Task: In the  document people.doc ,insert the clipart between heading and points ' search for yoga ' and adjust the shape height to  '3..4''
Action: Mouse moved to (368, 192)
Screenshot: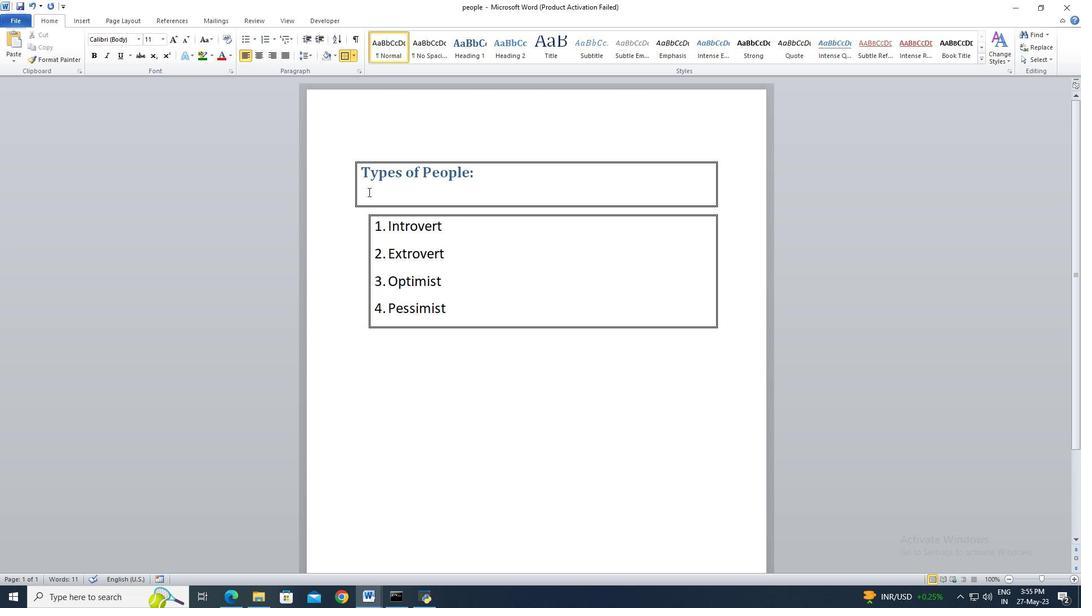 
Action: Mouse pressed left at (368, 192)
Screenshot: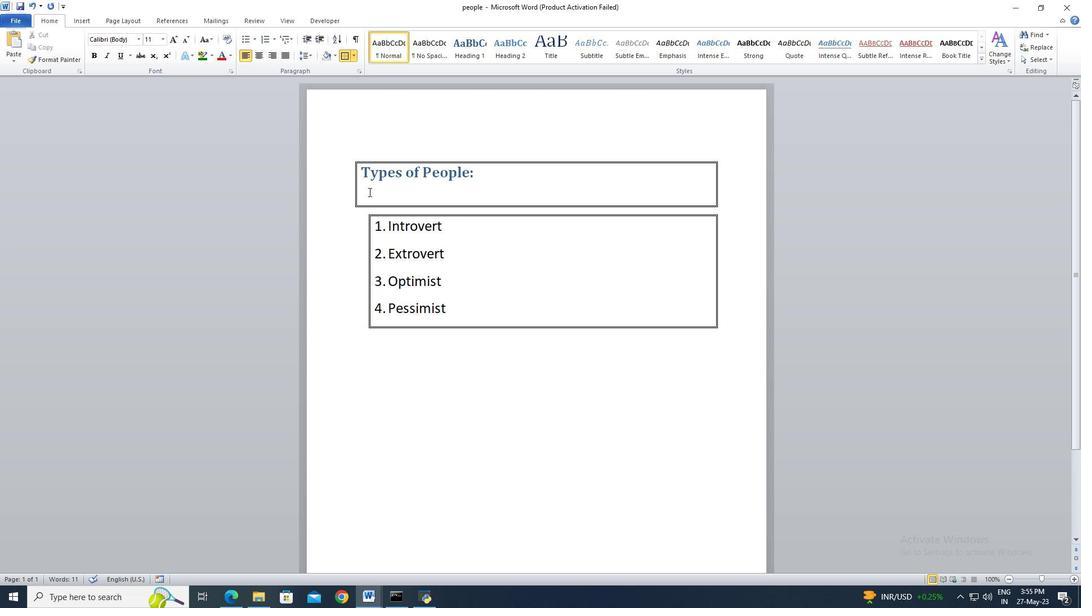 
Action: Key pressed <Key.left>
Screenshot: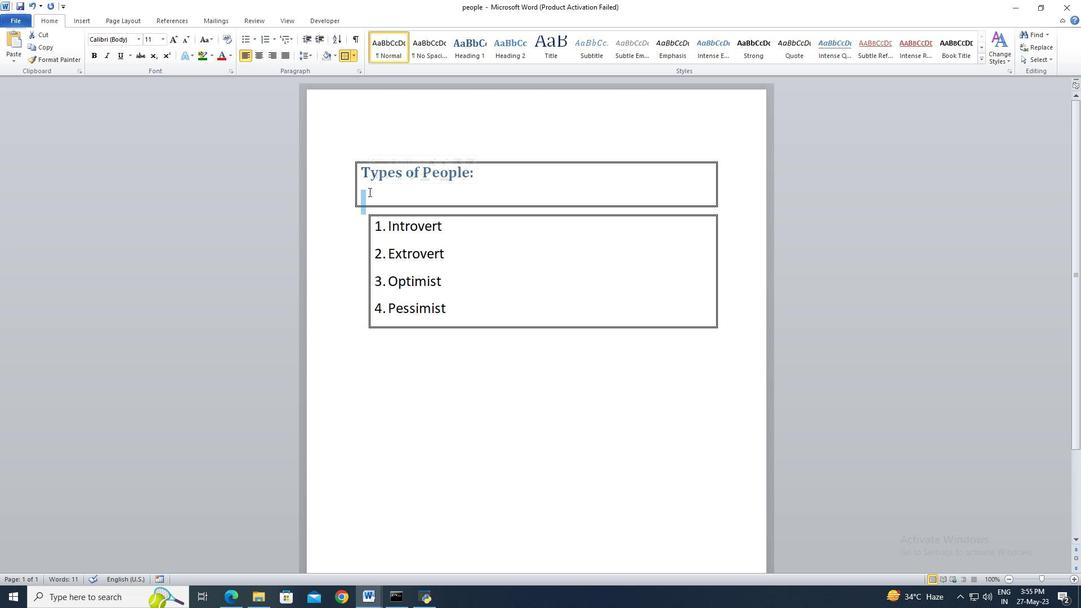 
Action: Mouse moved to (82, 25)
Screenshot: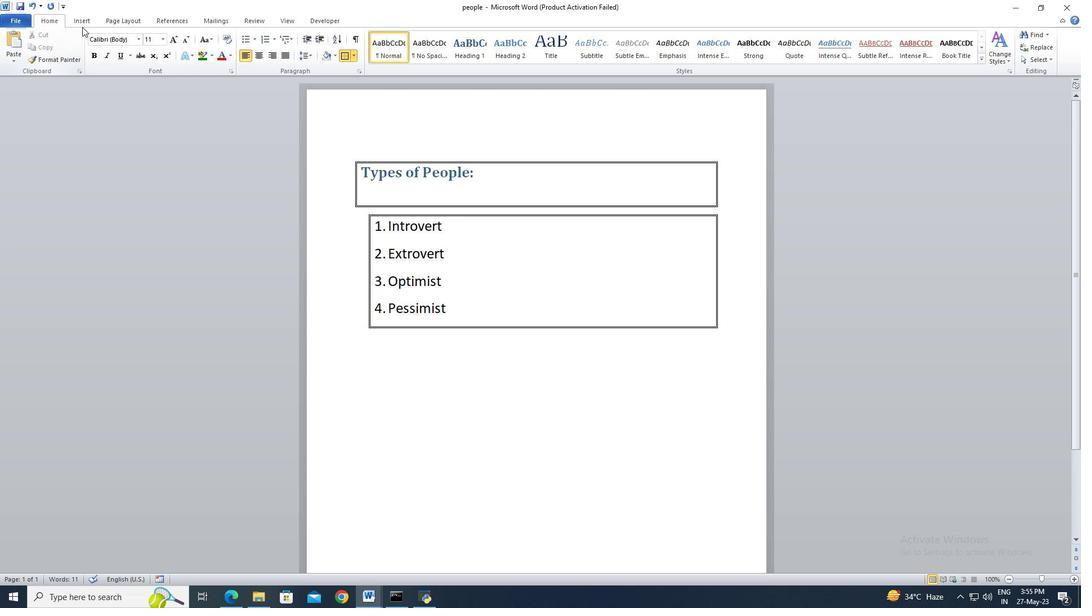 
Action: Mouse pressed left at (82, 25)
Screenshot: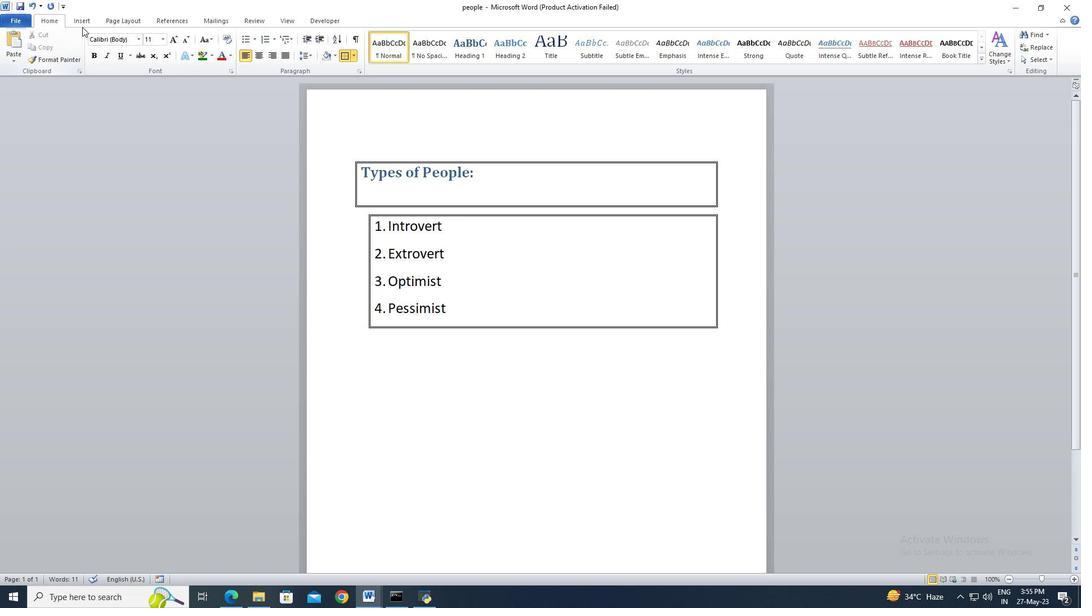 
Action: Mouse moved to (138, 60)
Screenshot: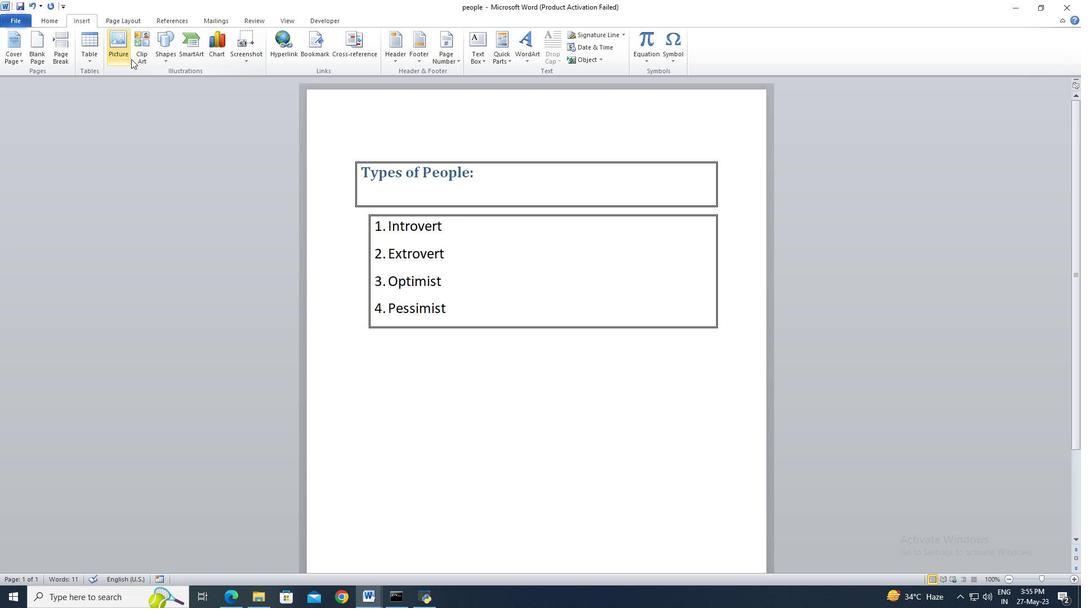 
Action: Mouse pressed left at (138, 60)
Screenshot: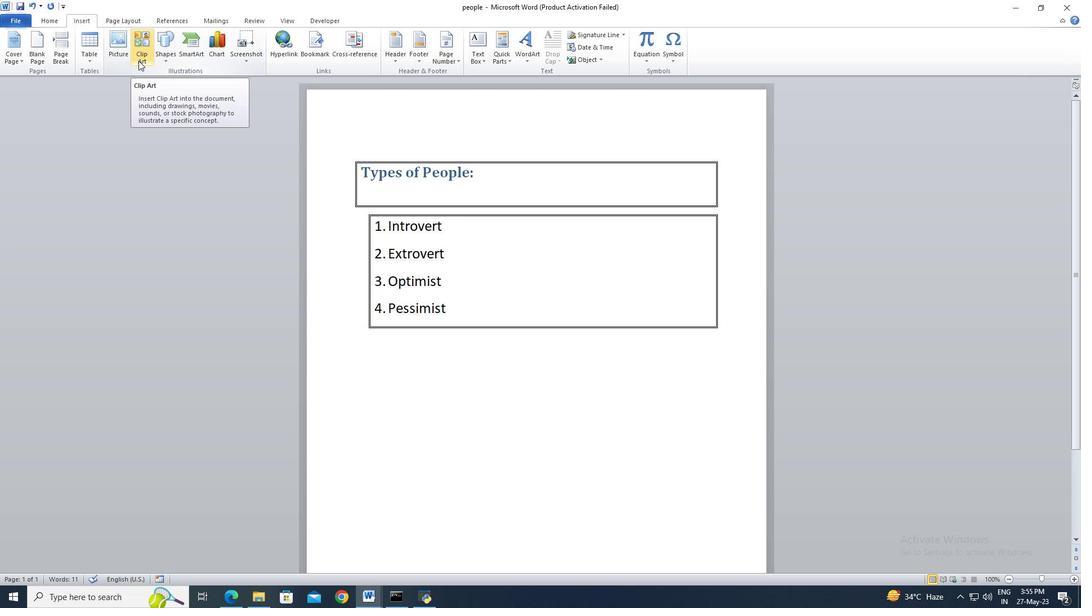 
Action: Mouse moved to (952, 111)
Screenshot: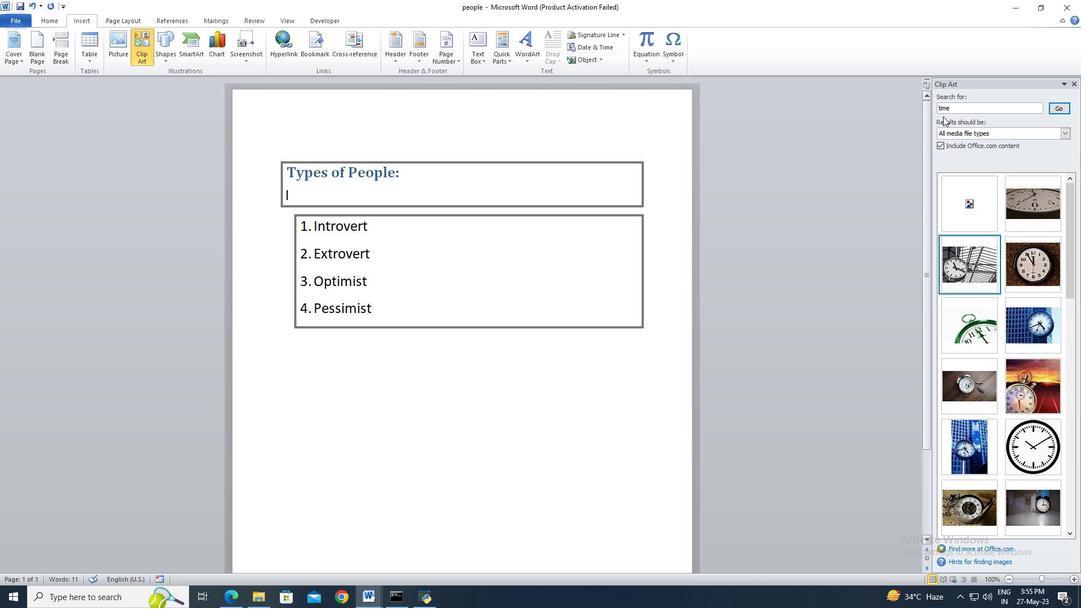 
Action: Mouse pressed left at (952, 111)
Screenshot: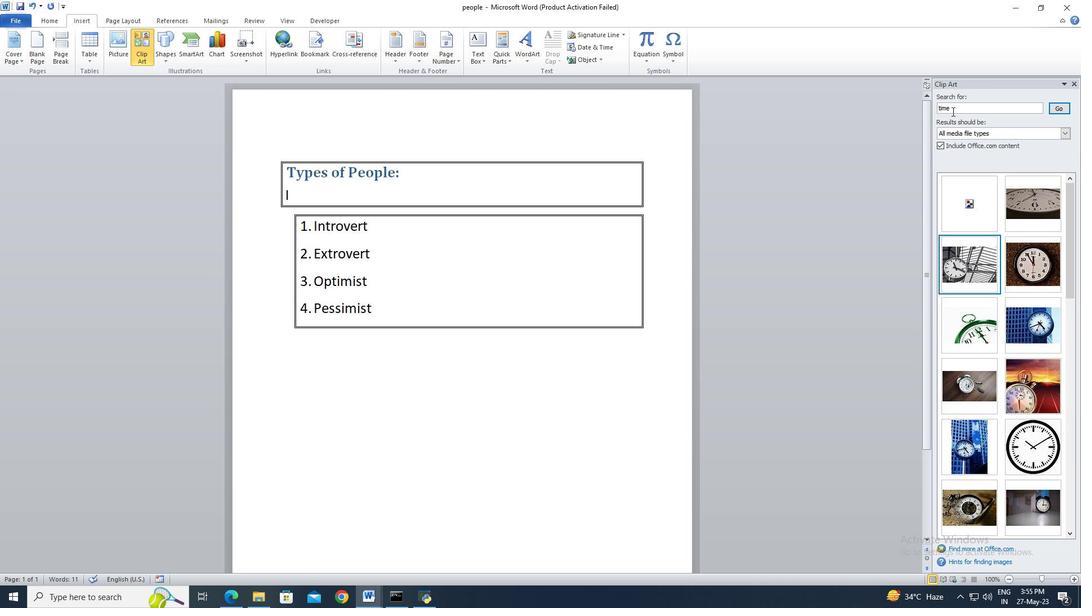 
Action: Mouse moved to (764, 76)
Screenshot: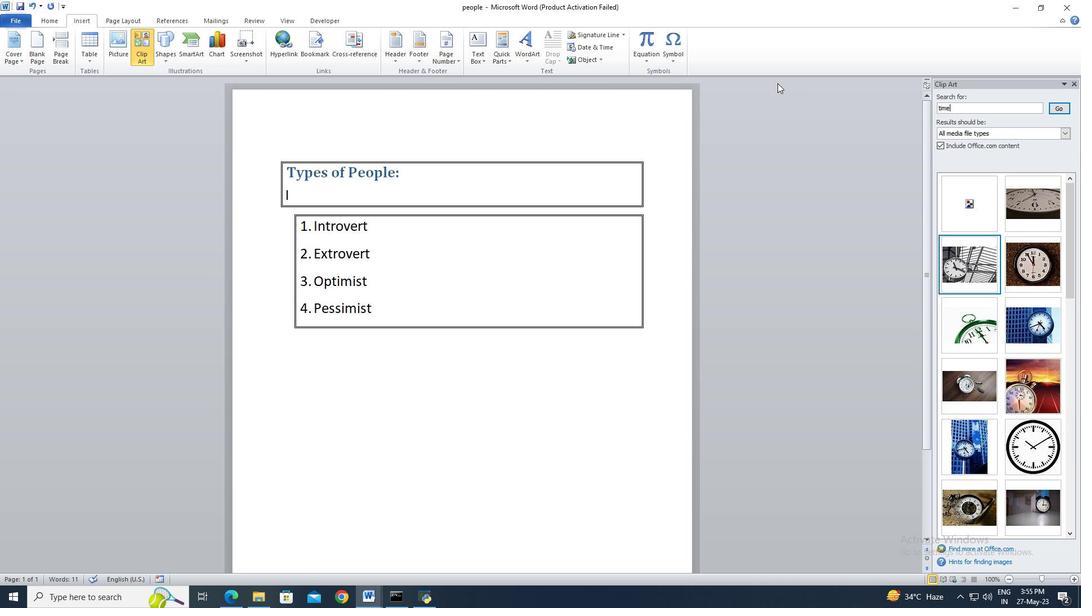 
Action: Key pressed ctrl+A<Key.delete>
Screenshot: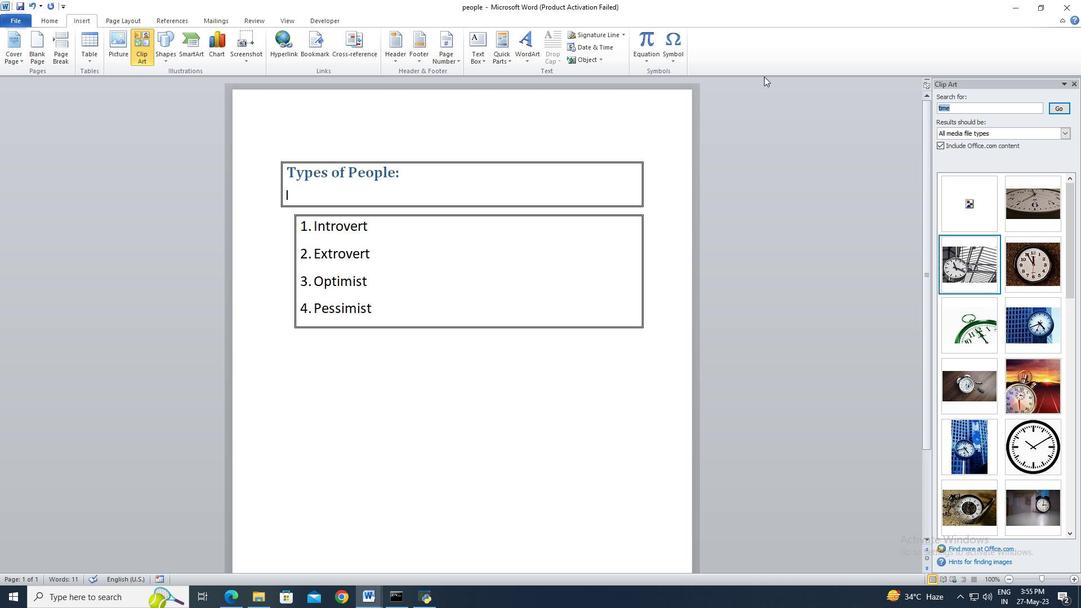 
Action: Mouse moved to (763, 76)
Screenshot: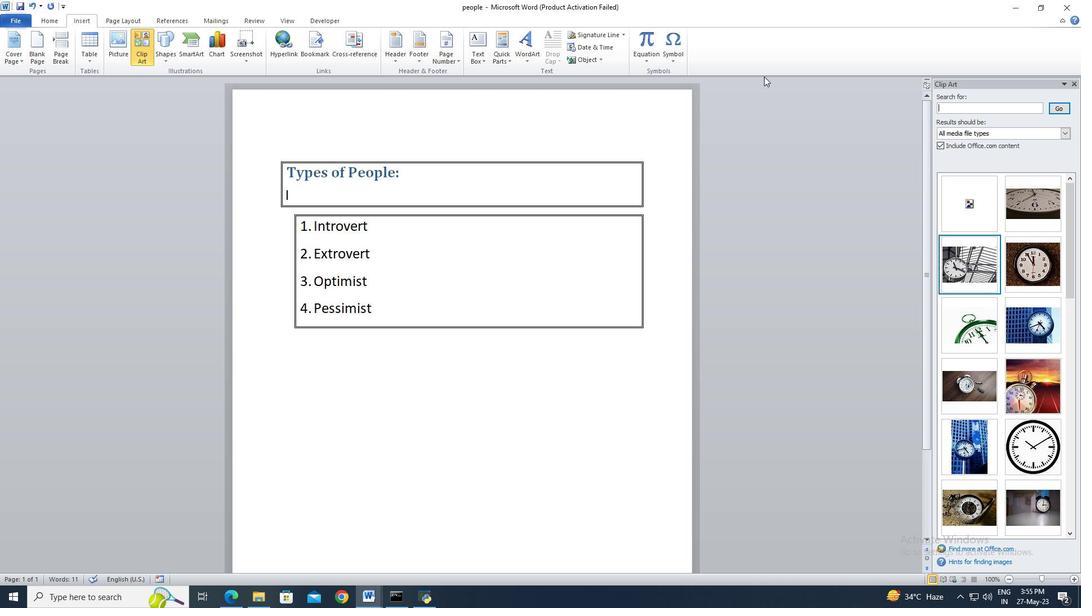
Action: Key pressed yoga<Key.enter>
Screenshot: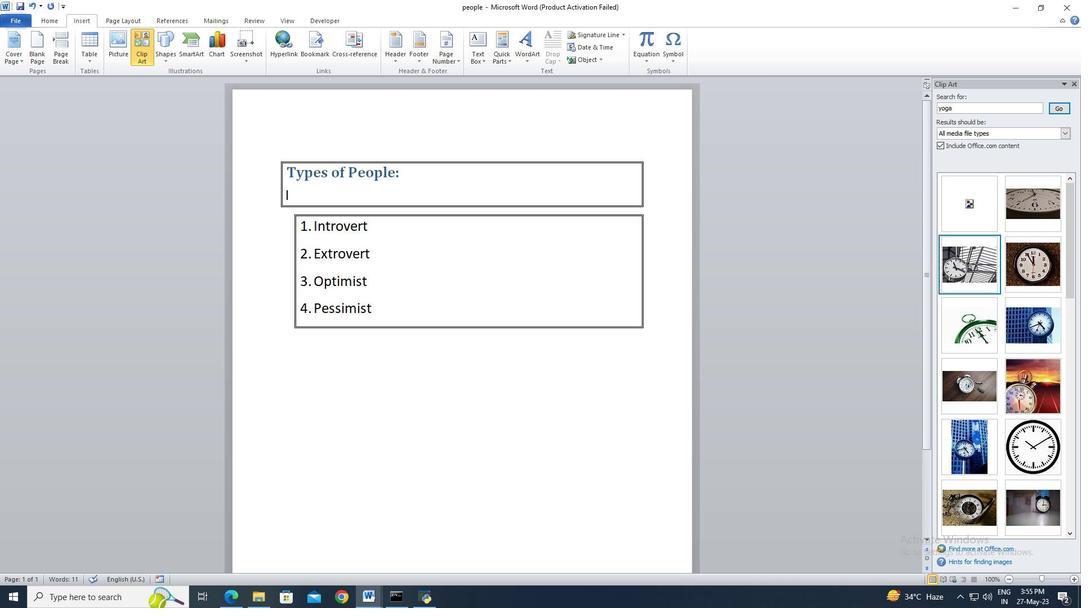
Action: Mouse moved to (953, 318)
Screenshot: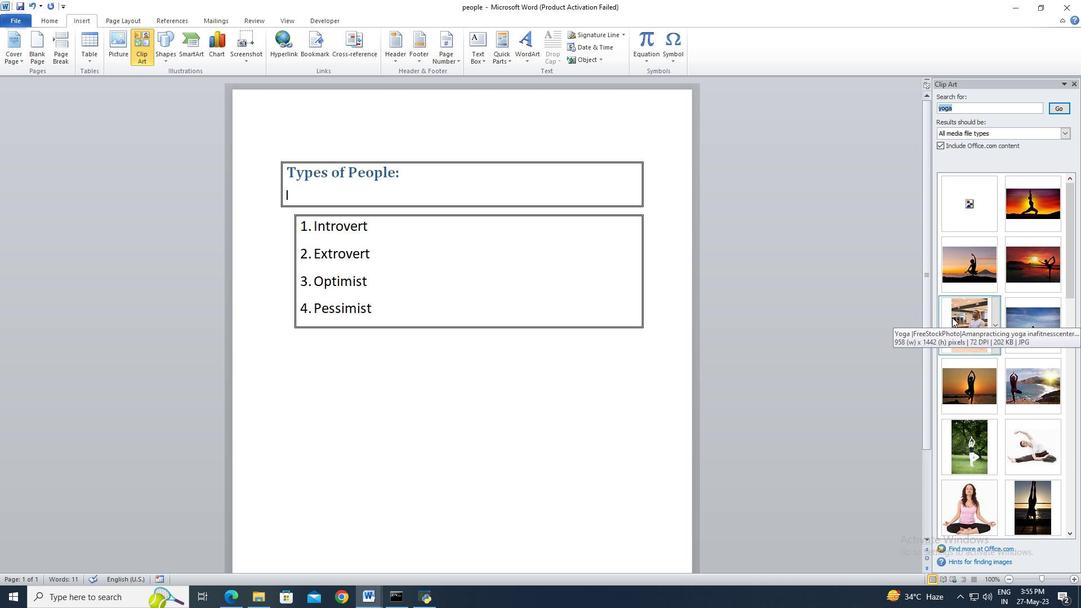 
Action: Mouse pressed left at (953, 318)
Screenshot: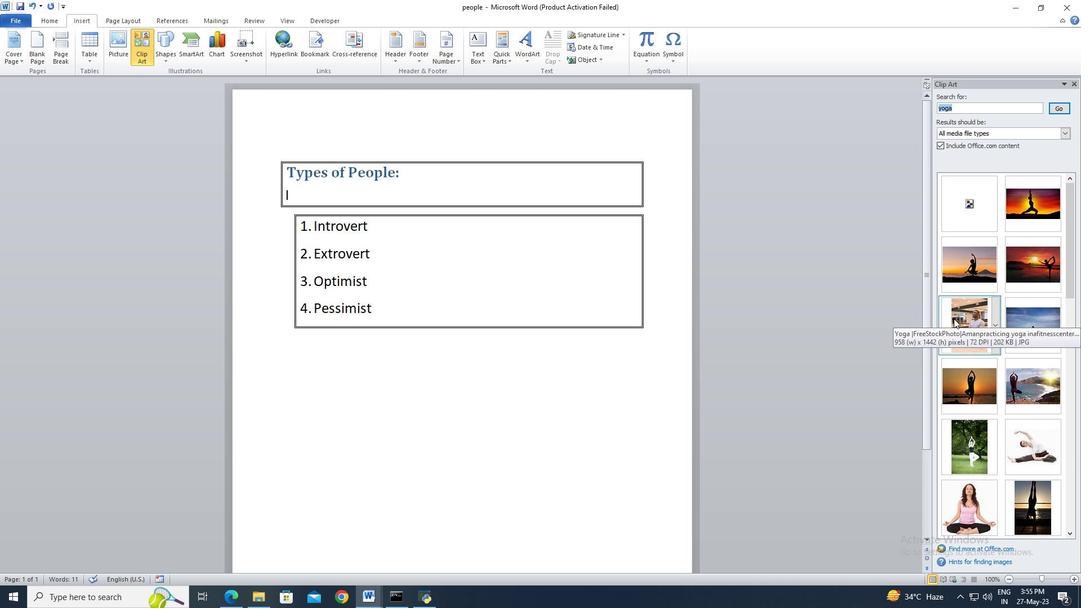 
Action: Mouse moved to (1052, 42)
Screenshot: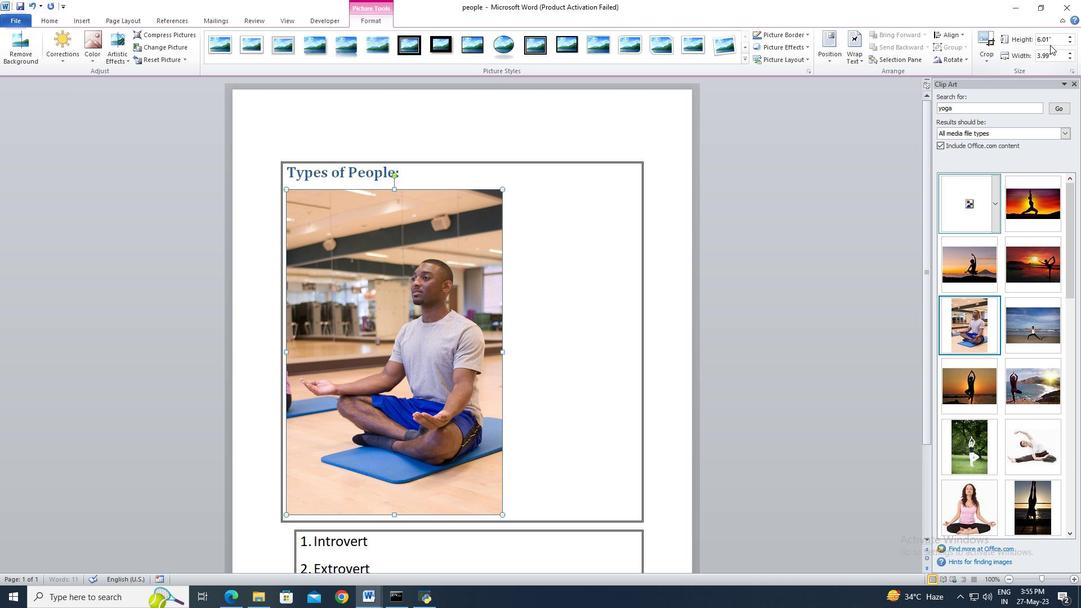 
Action: Mouse pressed left at (1052, 42)
Screenshot: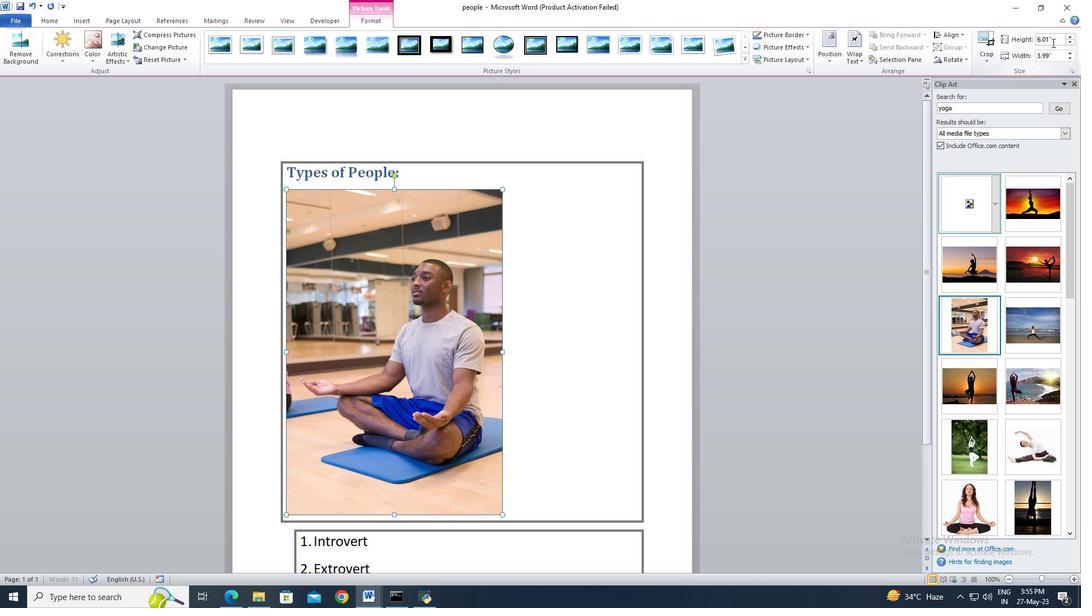 
Action: Key pressed 3.4<Key.enter>
Screenshot: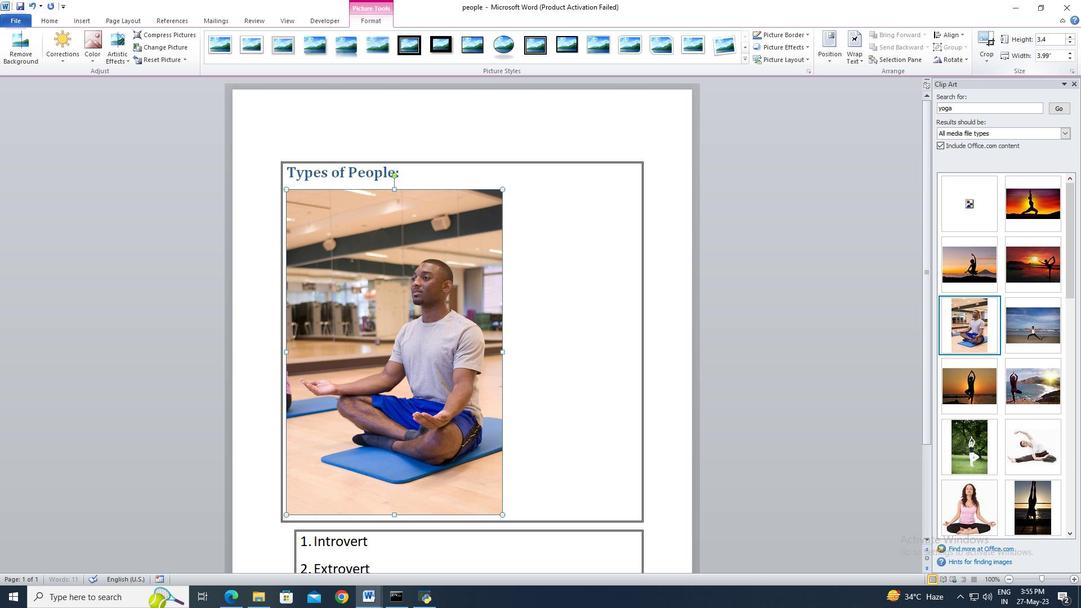 
Action: Mouse moved to (573, 250)
Screenshot: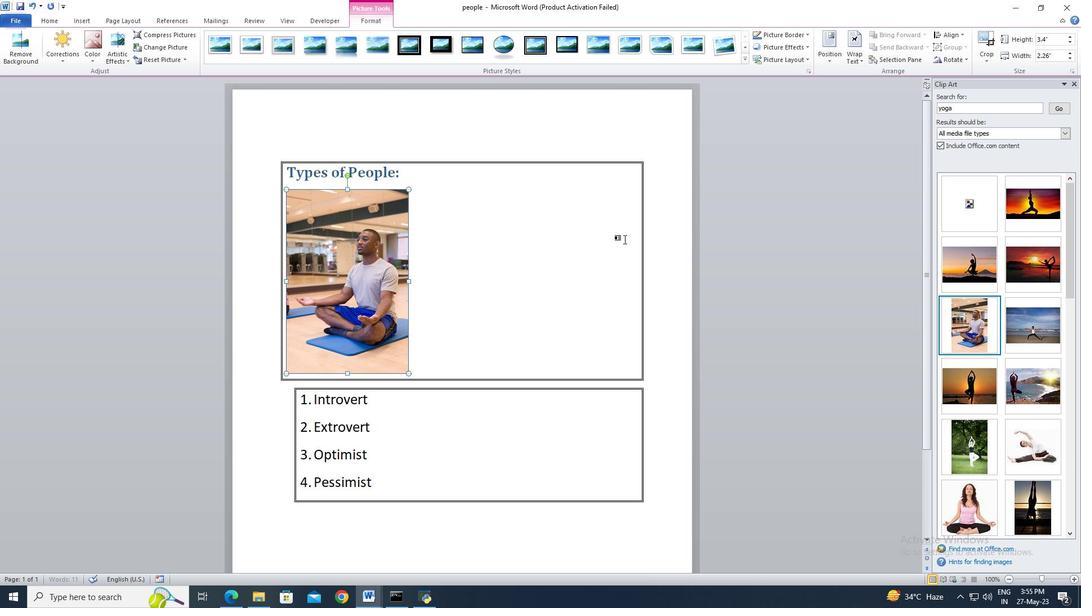 
Action: Mouse pressed left at (573, 250)
Screenshot: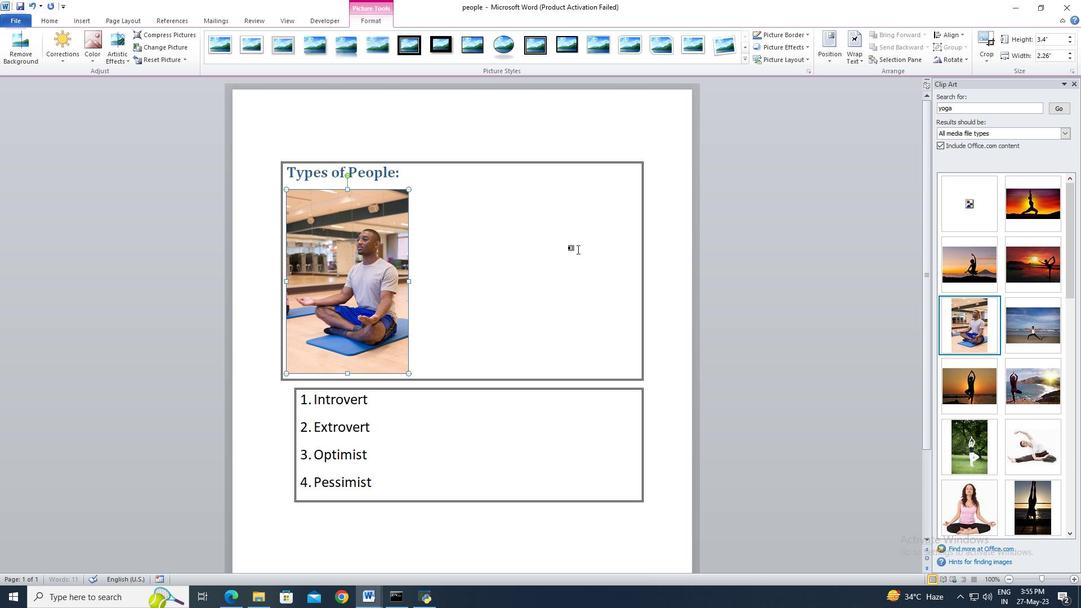 
